 Task: Make in the project AgileFlow a sprint 'Multi-lingual Support Sprint'. Create in the project AgileFlow a sprint 'Multi-lingual Support Sprint'. Add in the project AgileFlow a sprint 'Multi-lingual Support Sprint'
Action: Mouse moved to (974, 226)
Screenshot: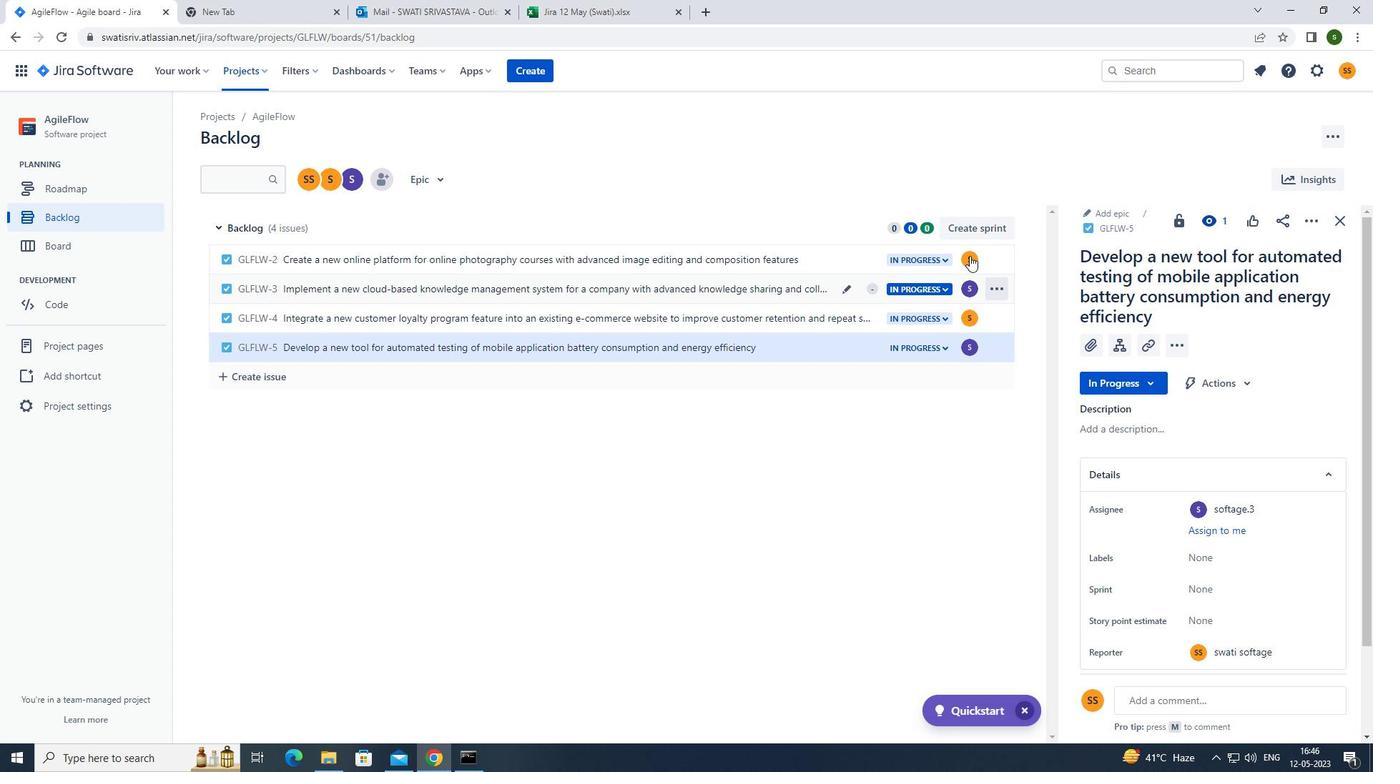 
Action: Mouse pressed left at (974, 226)
Screenshot: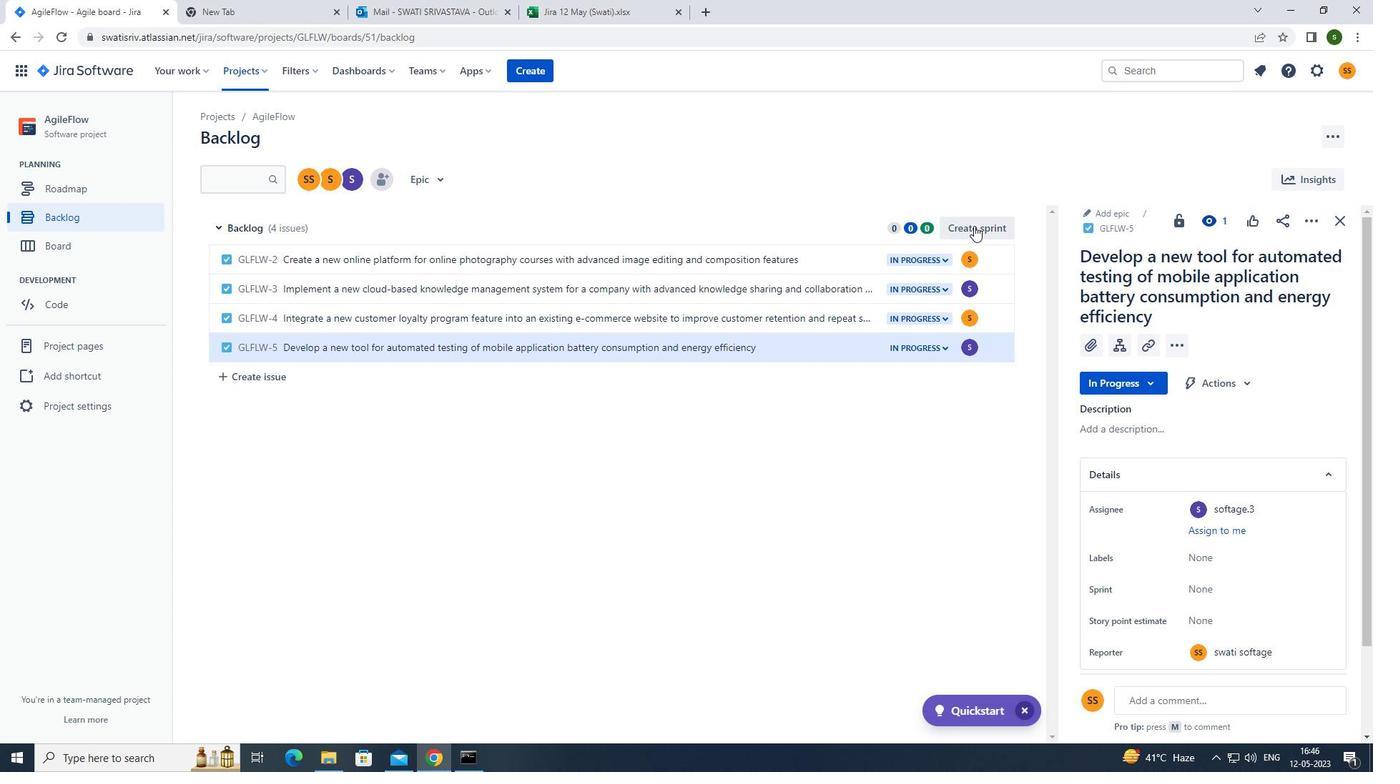 
Action: Mouse moved to (1002, 228)
Screenshot: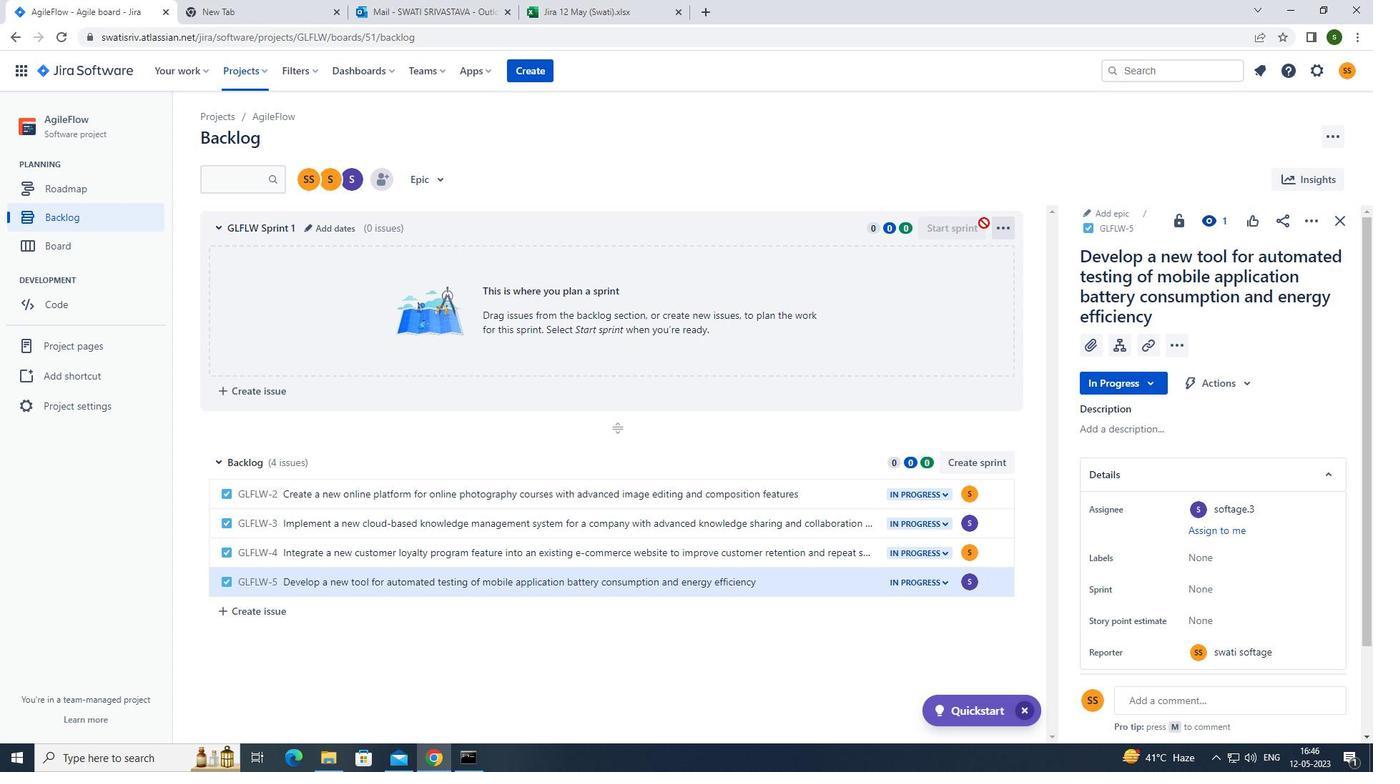 
Action: Mouse pressed left at (1002, 228)
Screenshot: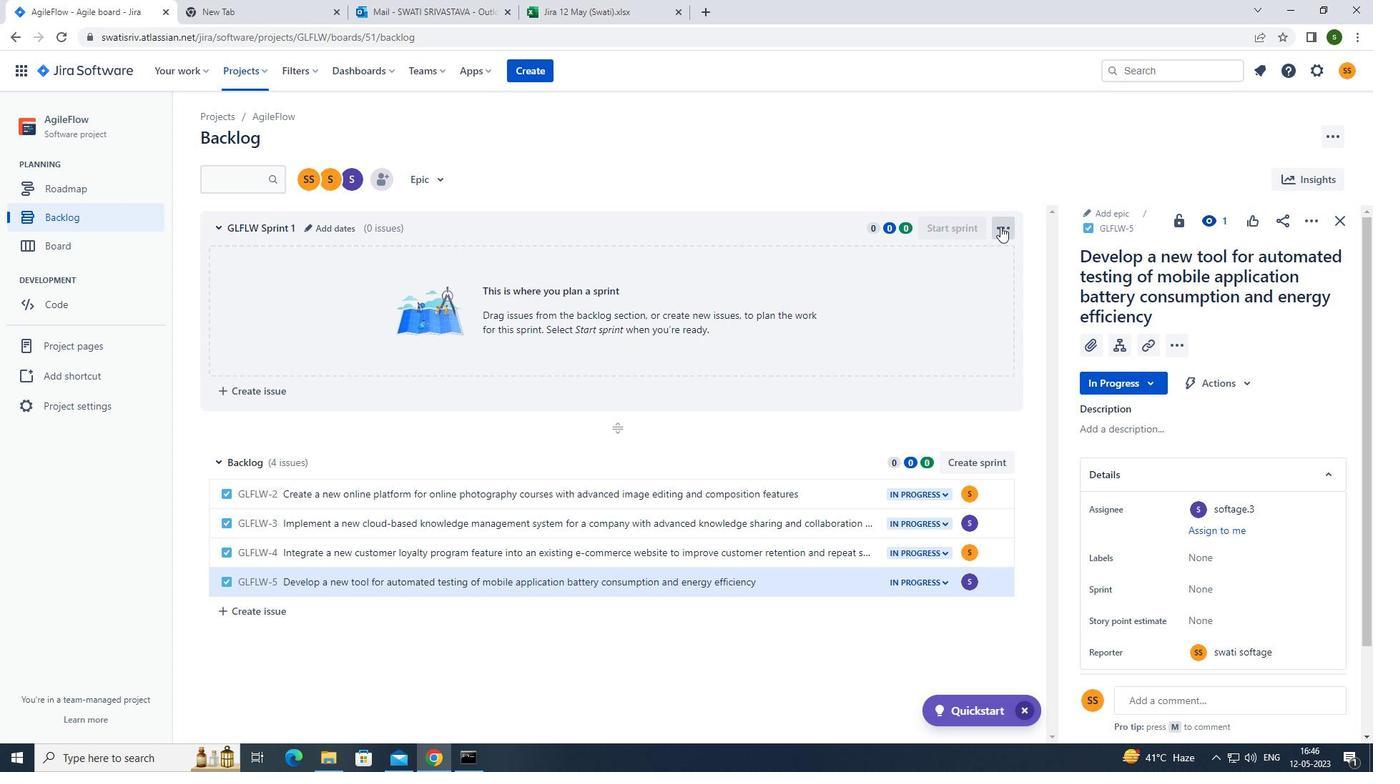 
Action: Mouse moved to (990, 251)
Screenshot: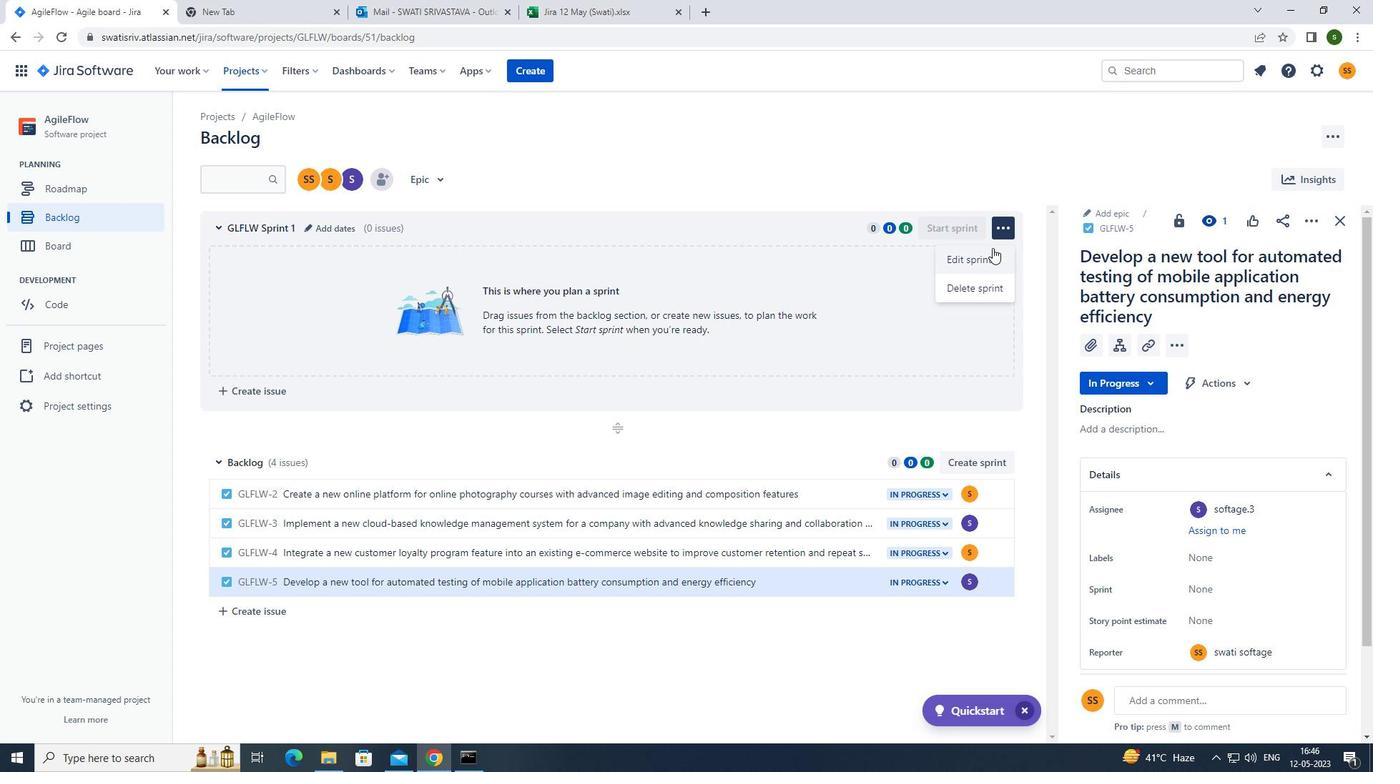 
Action: Mouse pressed left at (990, 251)
Screenshot: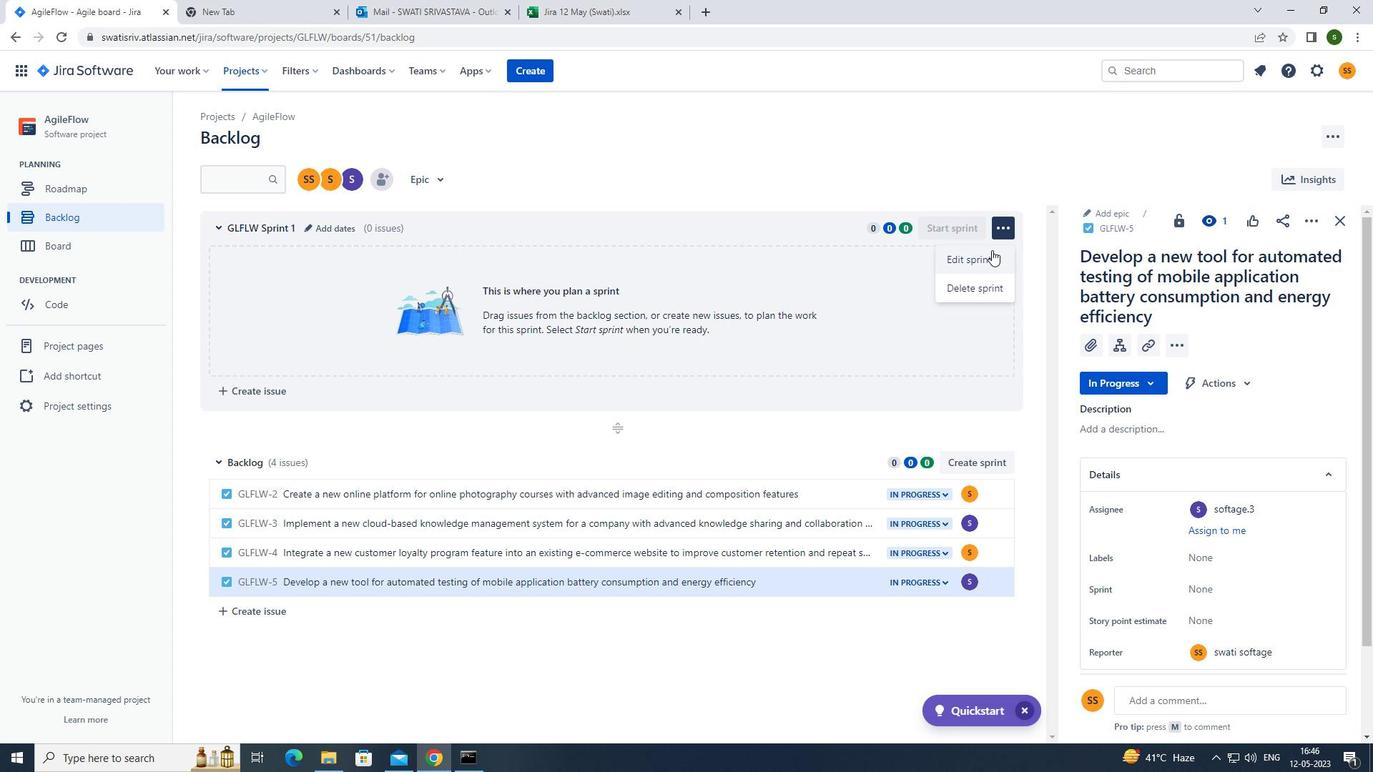 
Action: Mouse moved to (626, 176)
Screenshot: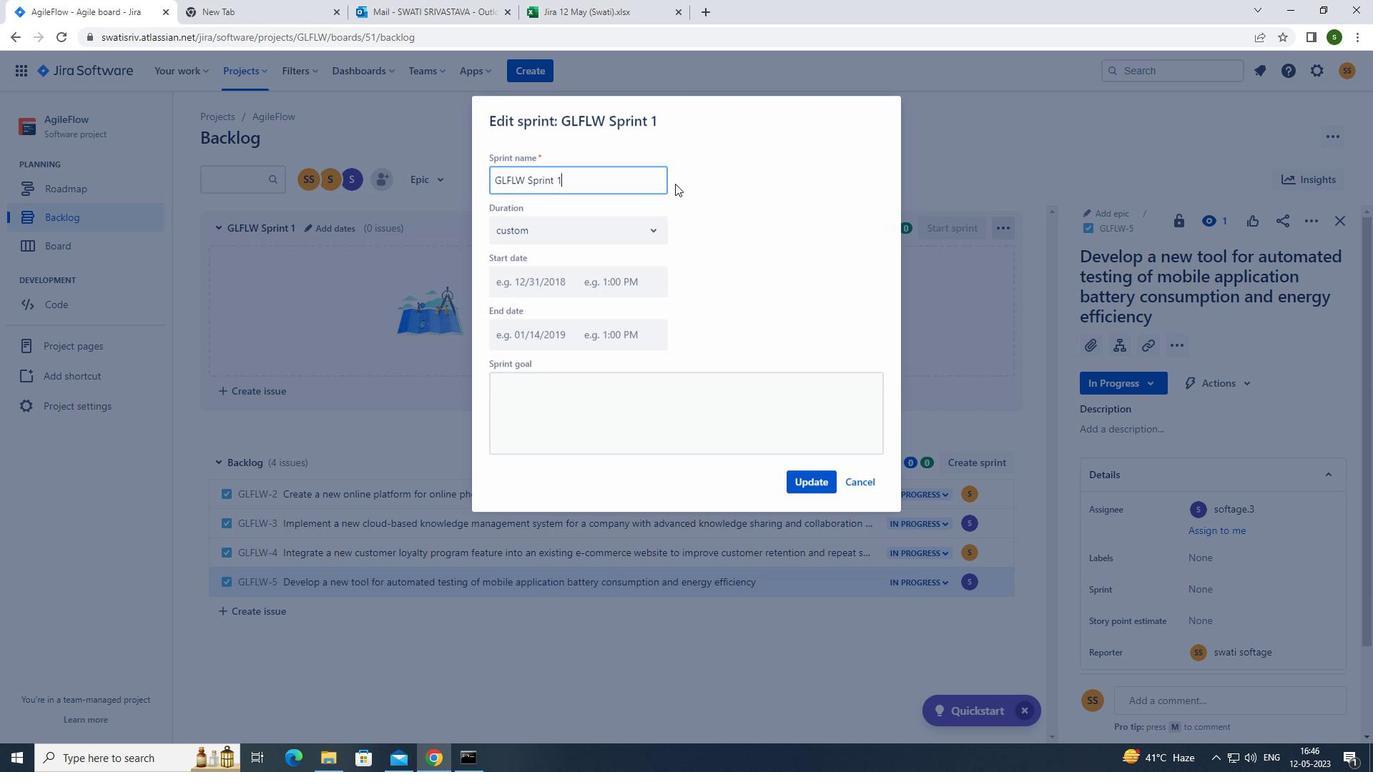 
Action: Key pressed <Key.backspace><Key.backspace><Key.backspace><Key.backspace><Key.backspace><Key.backspace><Key.backspace><Key.backspace><Key.backspace><Key.backspace><Key.backspace><Key.backspace><Key.backspace><Key.backspace><Key.backspace><Key.backspace><Key.backspace><Key.backspace><Key.caps_lock>m<Key.caps_lock>ulti-<Key.caps_lock>l<Key.backspace>i<Key.caps_lock>ingual<Key.space><Key.caps_lock>s<Key.caps_lock>upport<Key.space><Key.caps_lock>s<Key.caps_lock>print
Screenshot: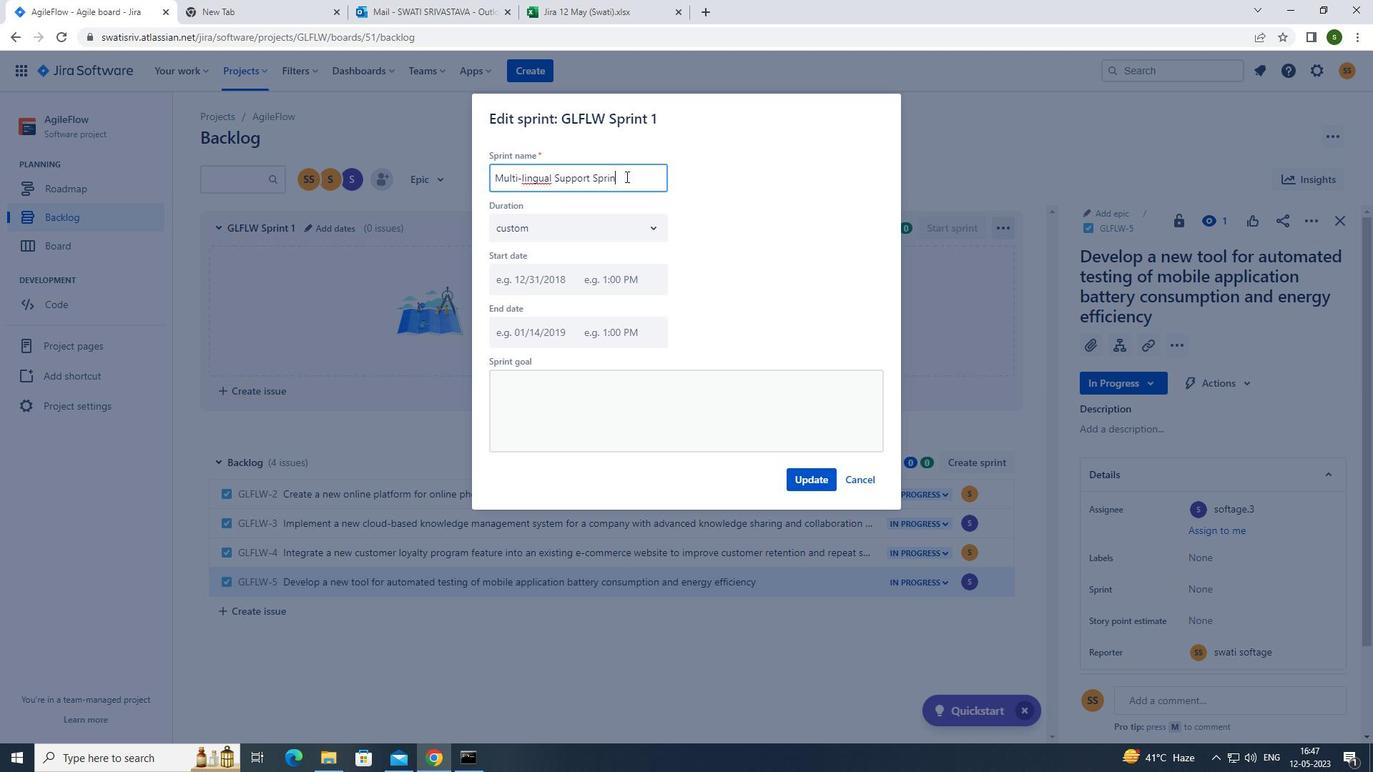 
Action: Mouse moved to (823, 477)
Screenshot: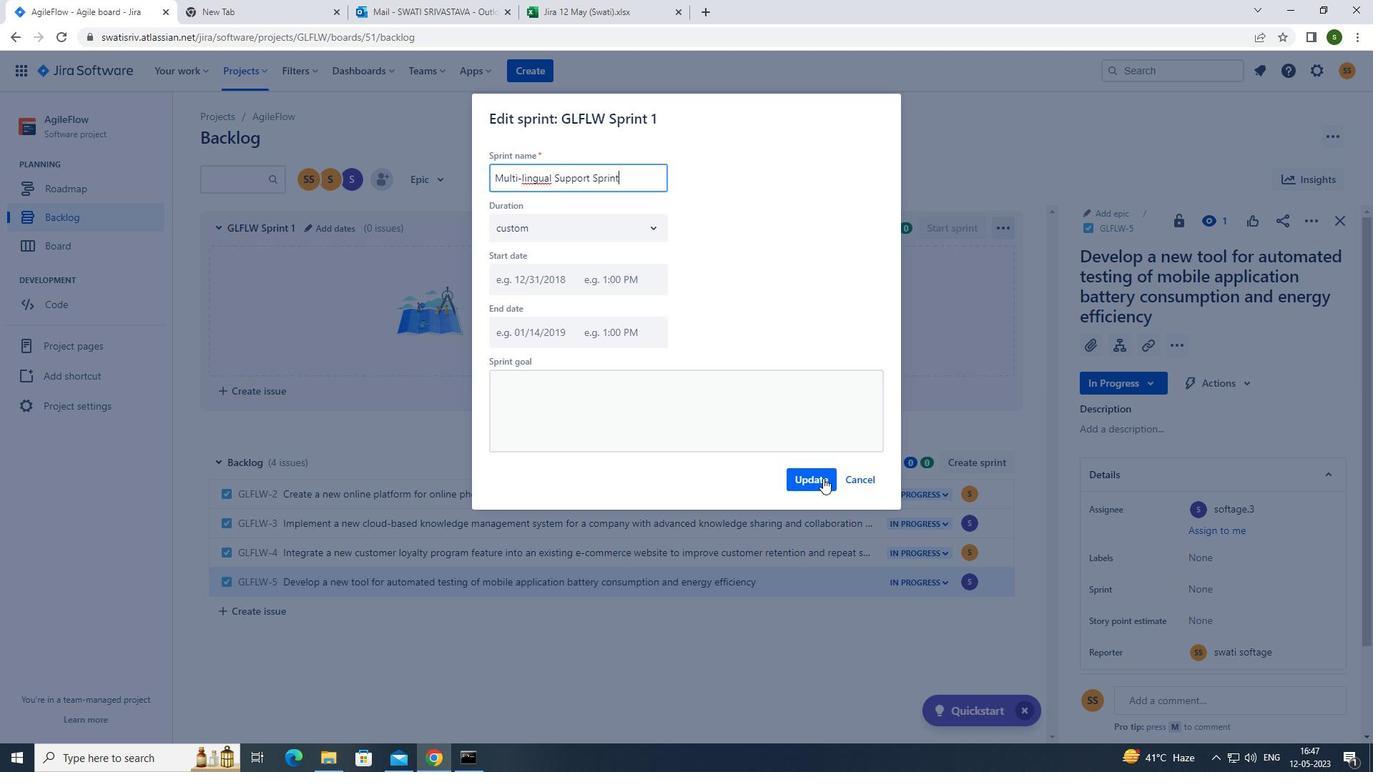 
Action: Mouse pressed left at (823, 477)
Screenshot: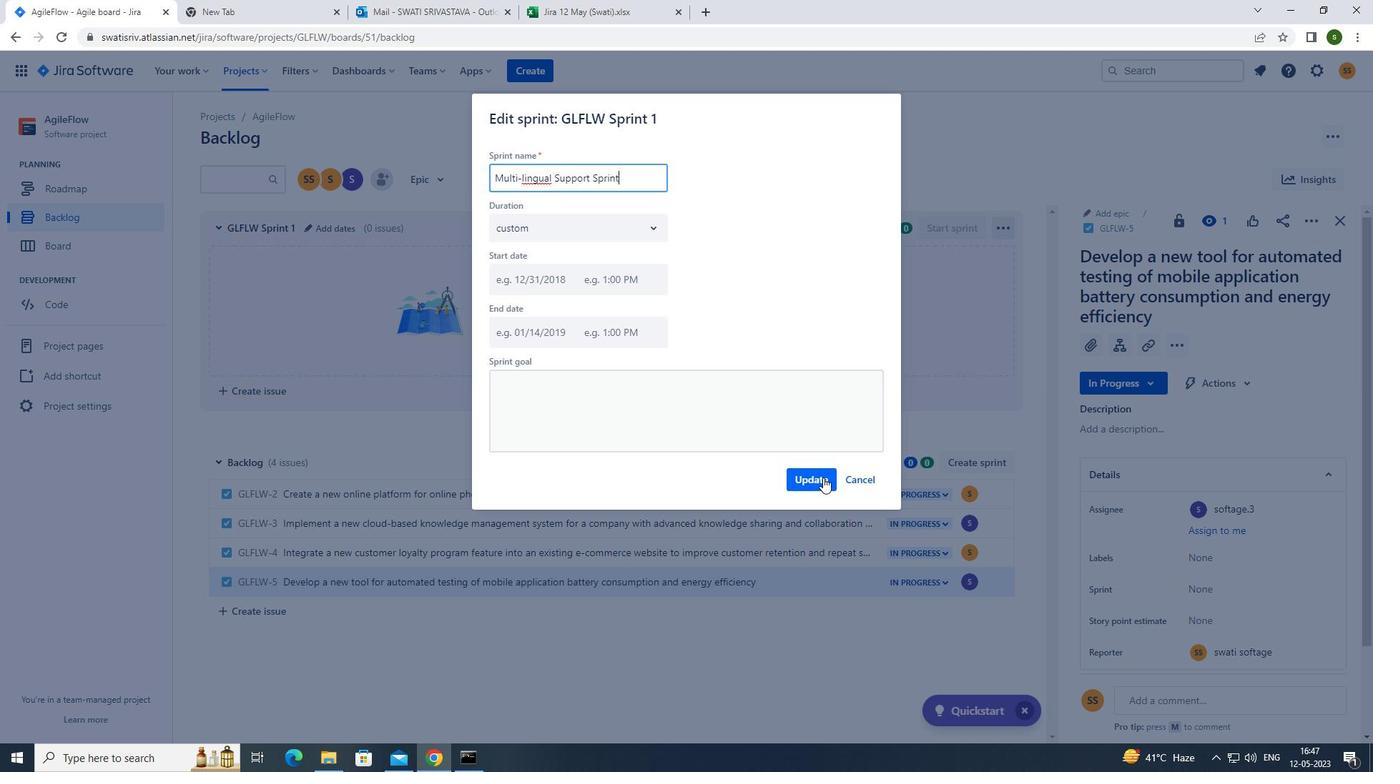 
Action: Mouse moved to (1004, 465)
Screenshot: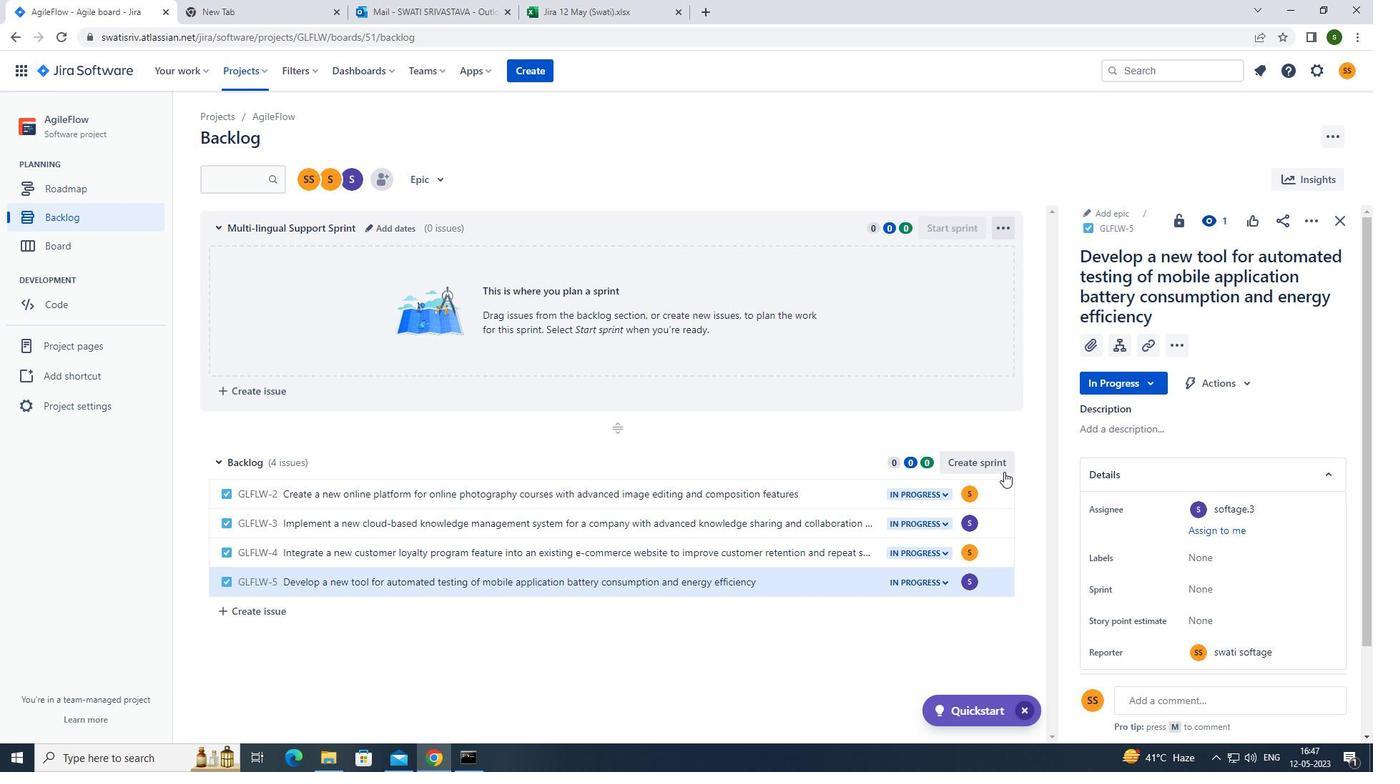 
Action: Mouse pressed left at (1004, 465)
Screenshot: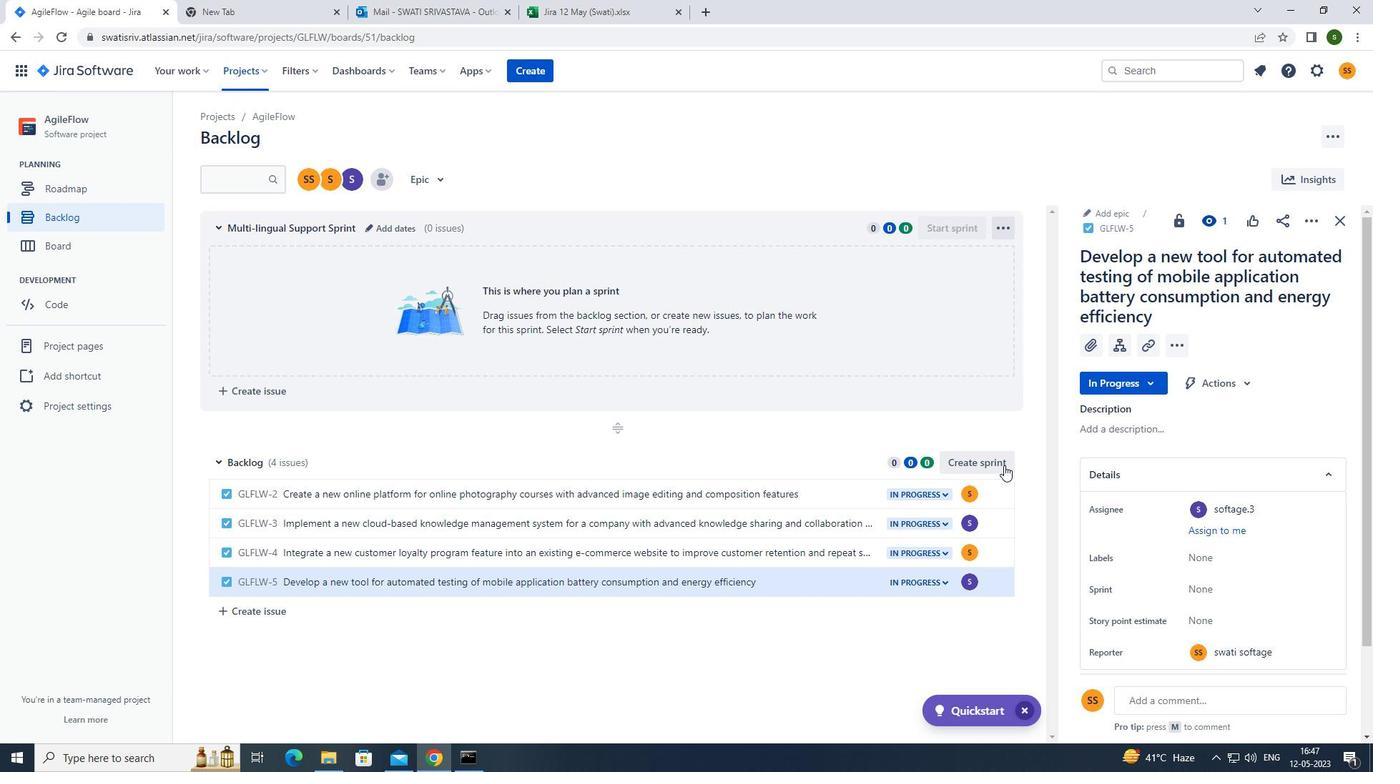 
Action: Mouse moved to (1004, 465)
Screenshot: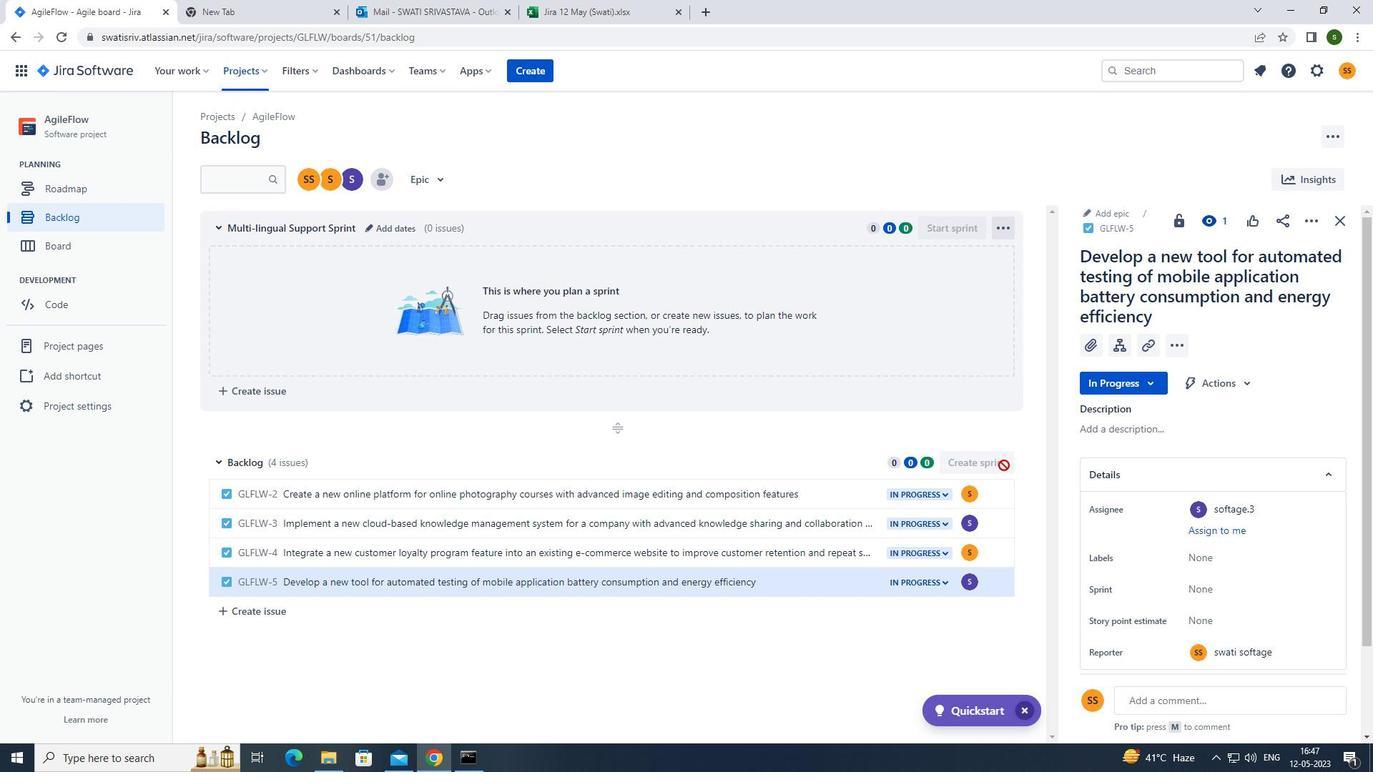 
Action: Mouse pressed left at (1004, 465)
Screenshot: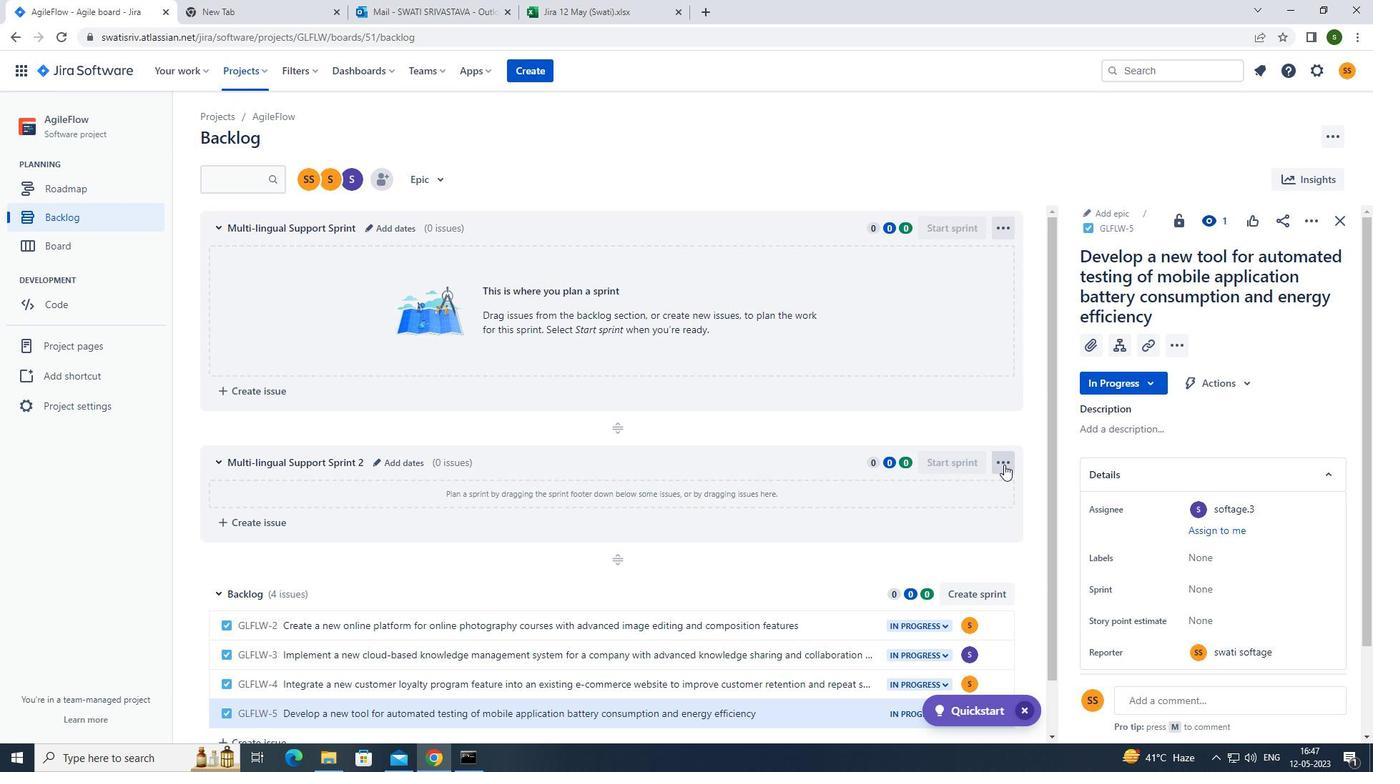 
Action: Mouse moved to (966, 514)
Screenshot: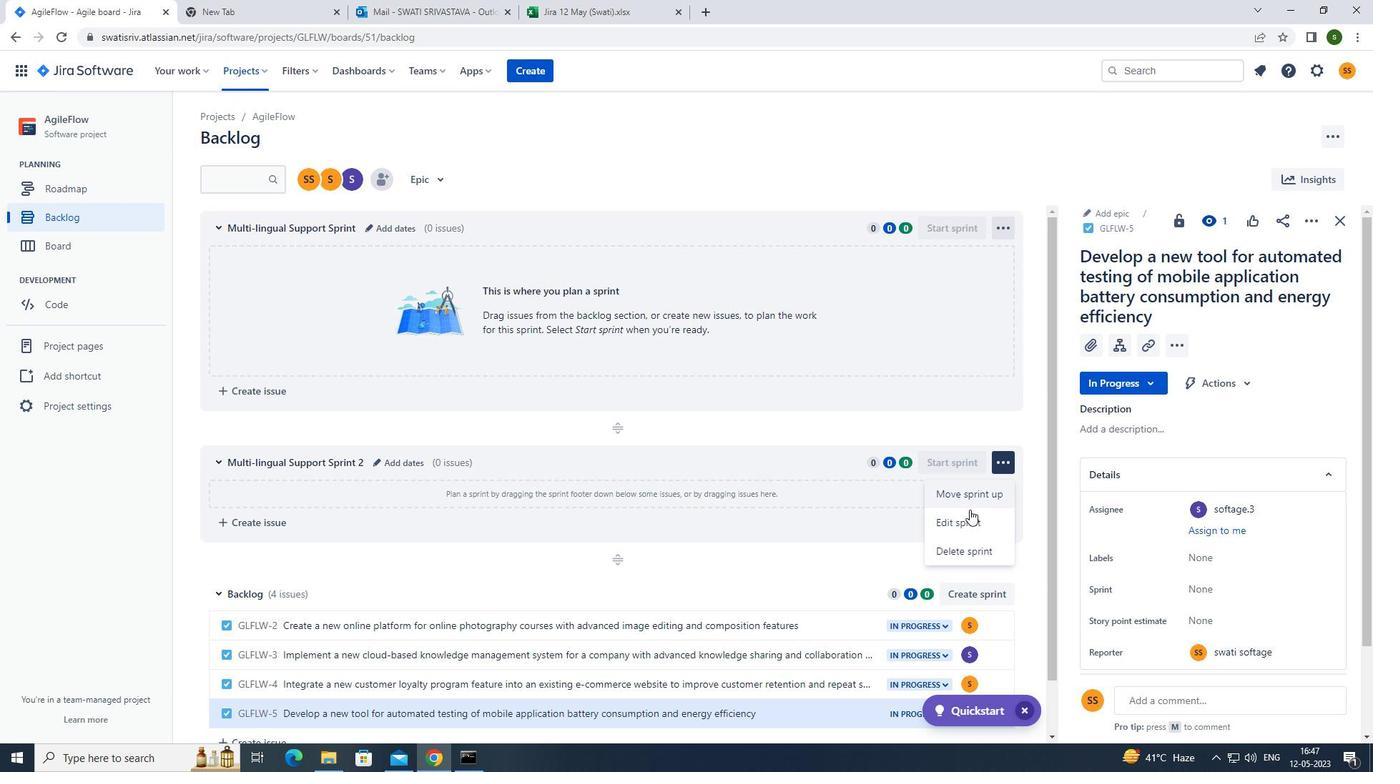 
Action: Mouse pressed left at (966, 514)
Screenshot: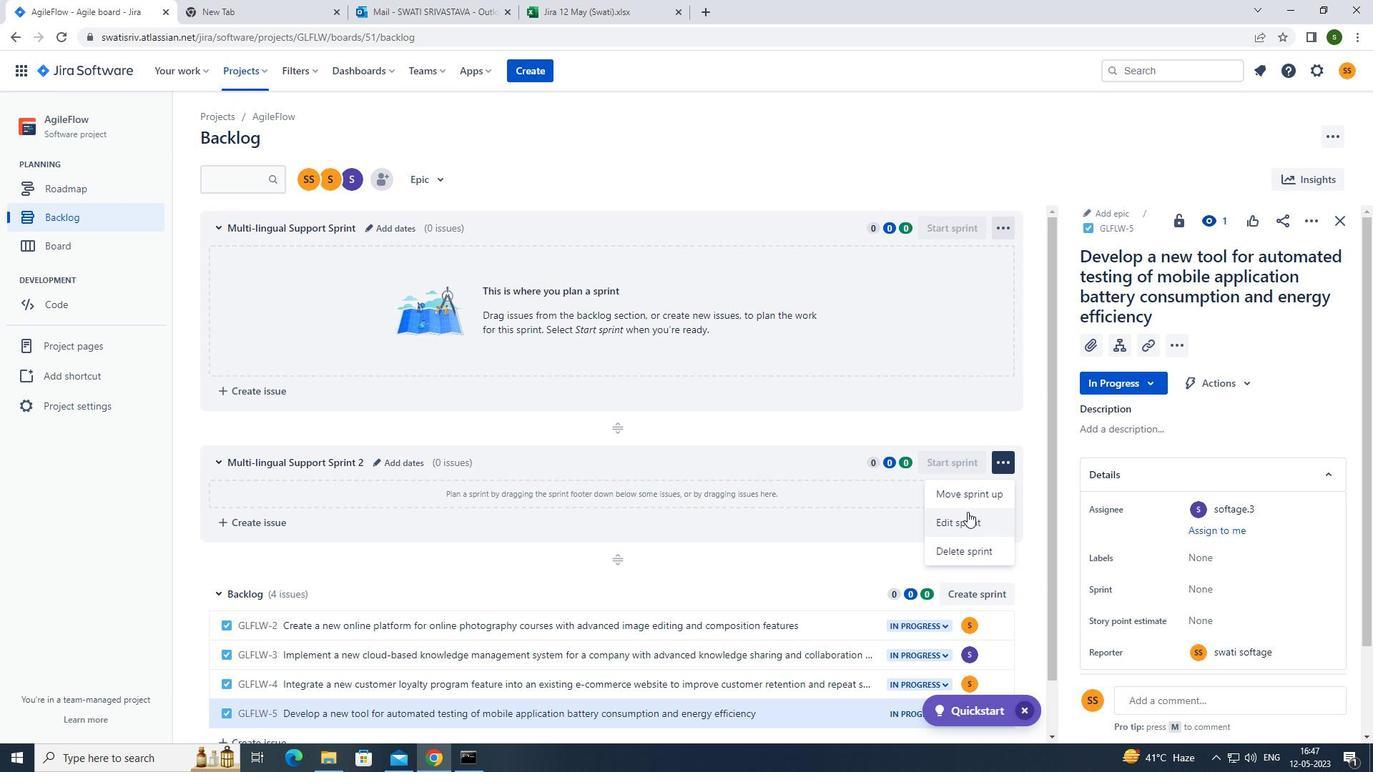 
Action: Mouse moved to (644, 180)
Screenshot: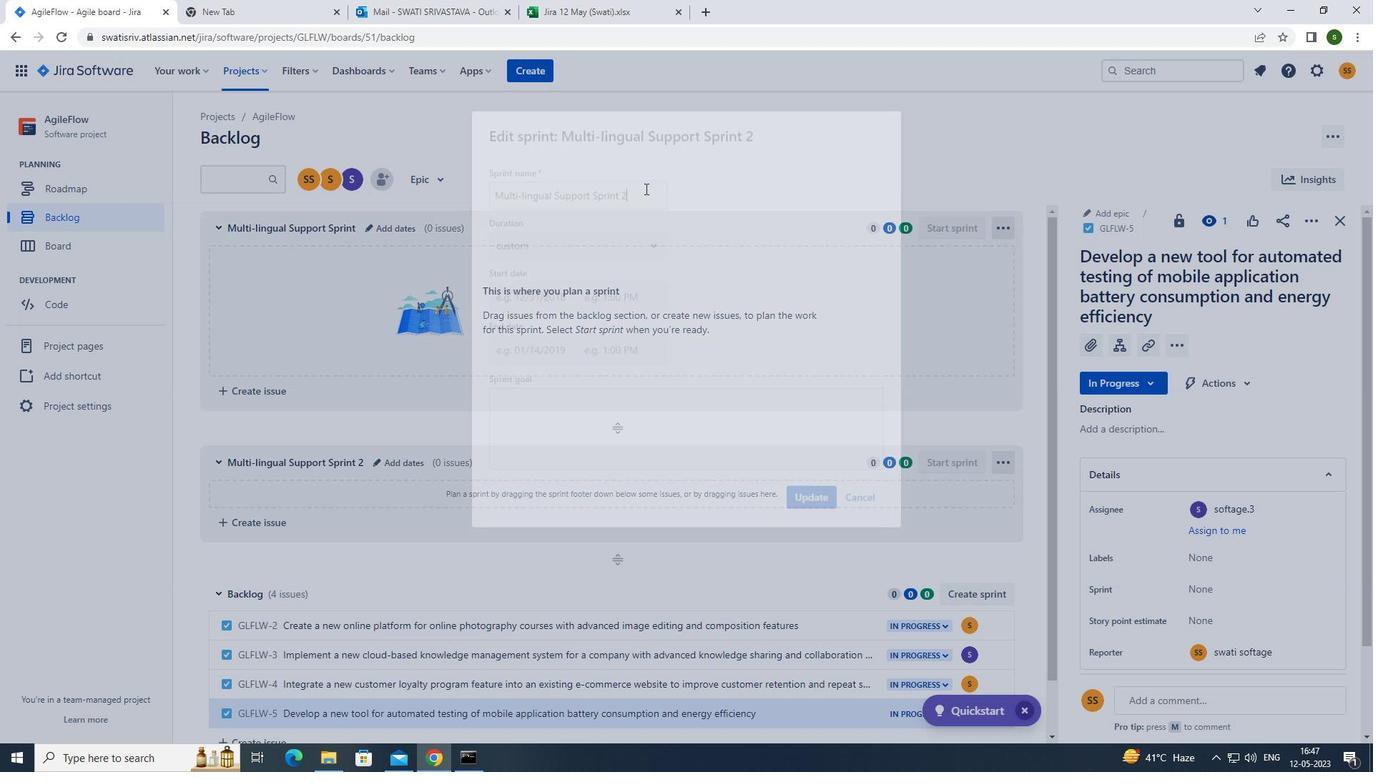 
Action: Key pressed <Key.backspace><Key.backspace><Key.backspace><Key.backspace><Key.backspace><Key.backspace><Key.backspace><Key.backspace><Key.backspace><Key.backspace><Key.backspace><Key.backspace><Key.backspace><Key.backspace><Key.backspace><Key.backspace><Key.backspace><Key.backspace><Key.backspace><Key.backspace><Key.backspace><Key.backspace><Key.backspace><Key.backspace><Key.backspace><Key.backspace><Key.backspace><Key.backspace><Key.backspace><Key.backspace><Key.backspace><Key.backspace><Key.backspace><Key.caps_lock>m<Key.caps_lock>ulti-<Key.caps_lock>i<Key.caps_lock>ingual<Key.space><Key.caps_lock>s<Key.caps_lock>upport<Key.space><Key.caps_lock>s<Key.caps_lock>print
Screenshot: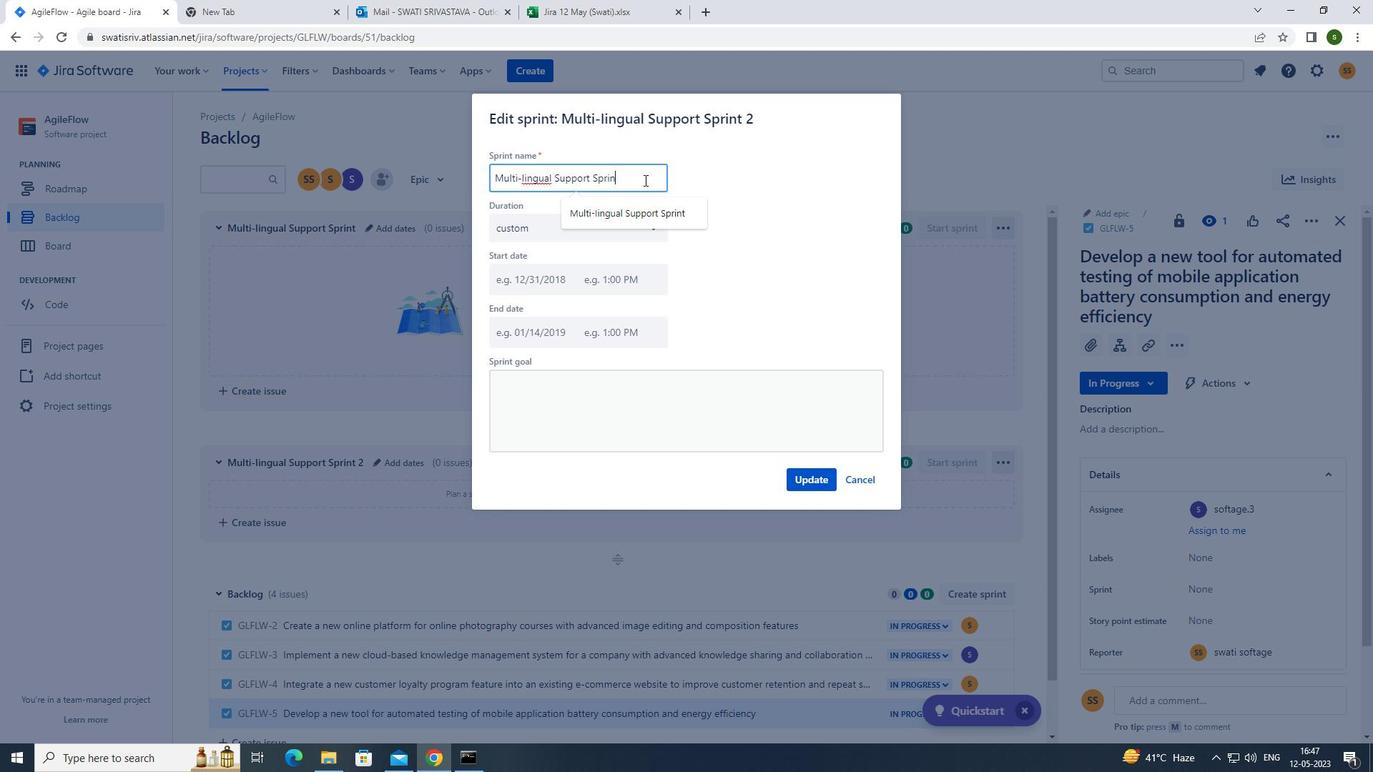
Action: Mouse moved to (813, 483)
Screenshot: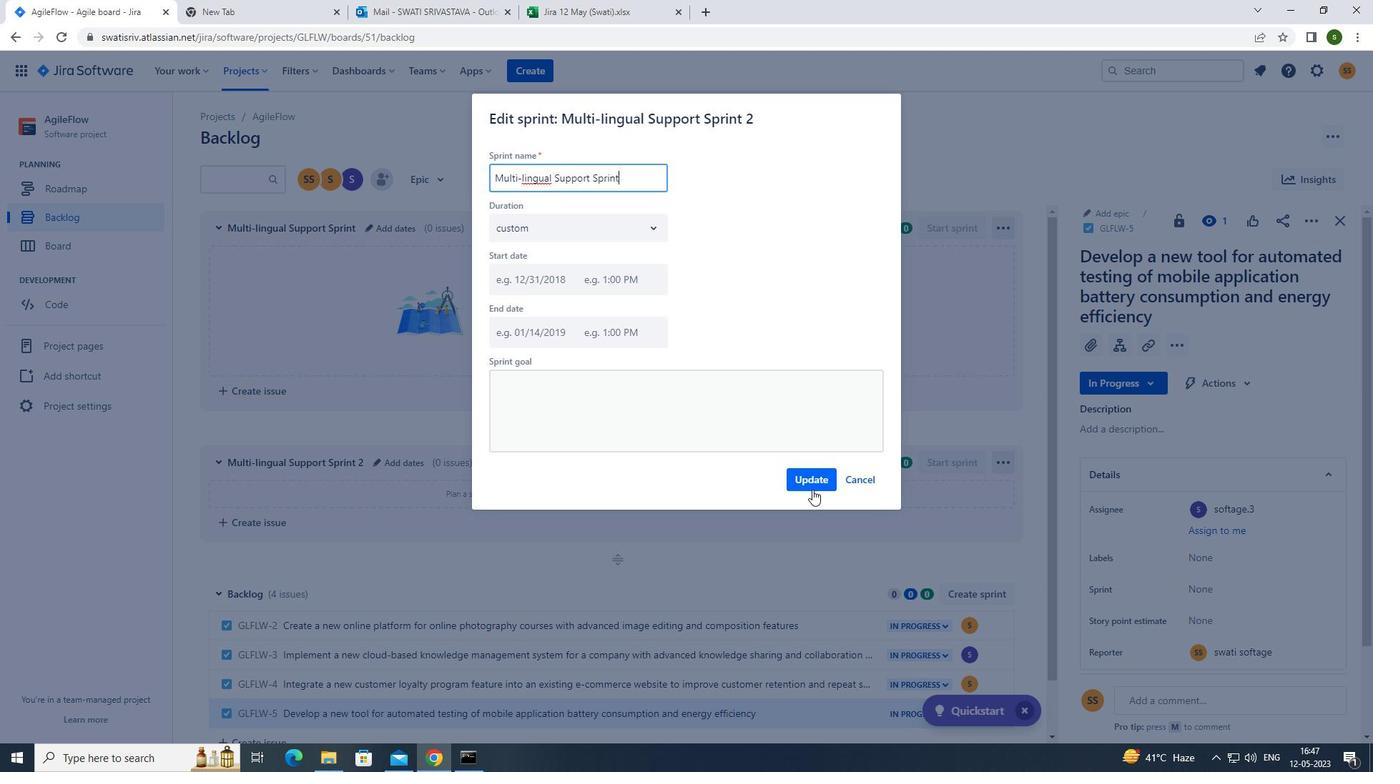 
Action: Mouse pressed left at (813, 483)
Screenshot: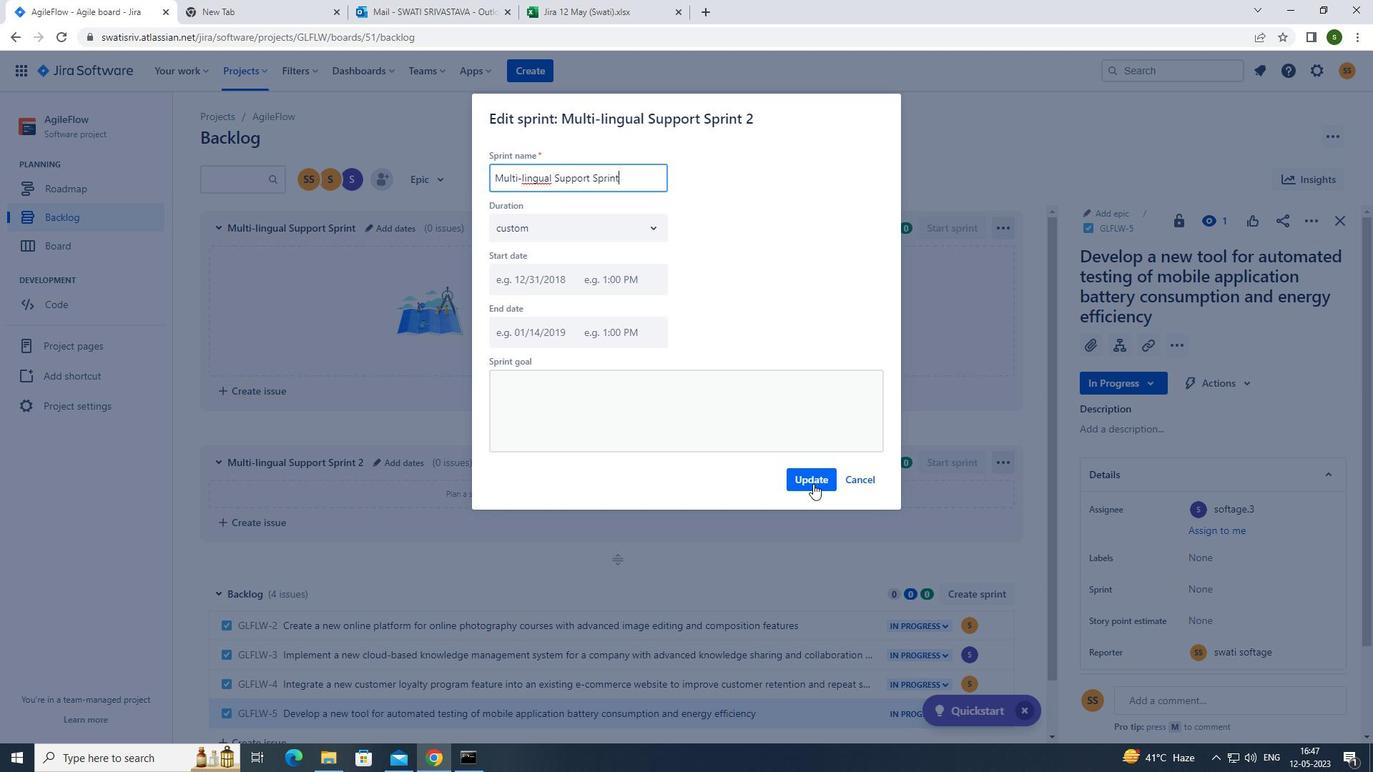 
Action: Mouse moved to (991, 592)
Screenshot: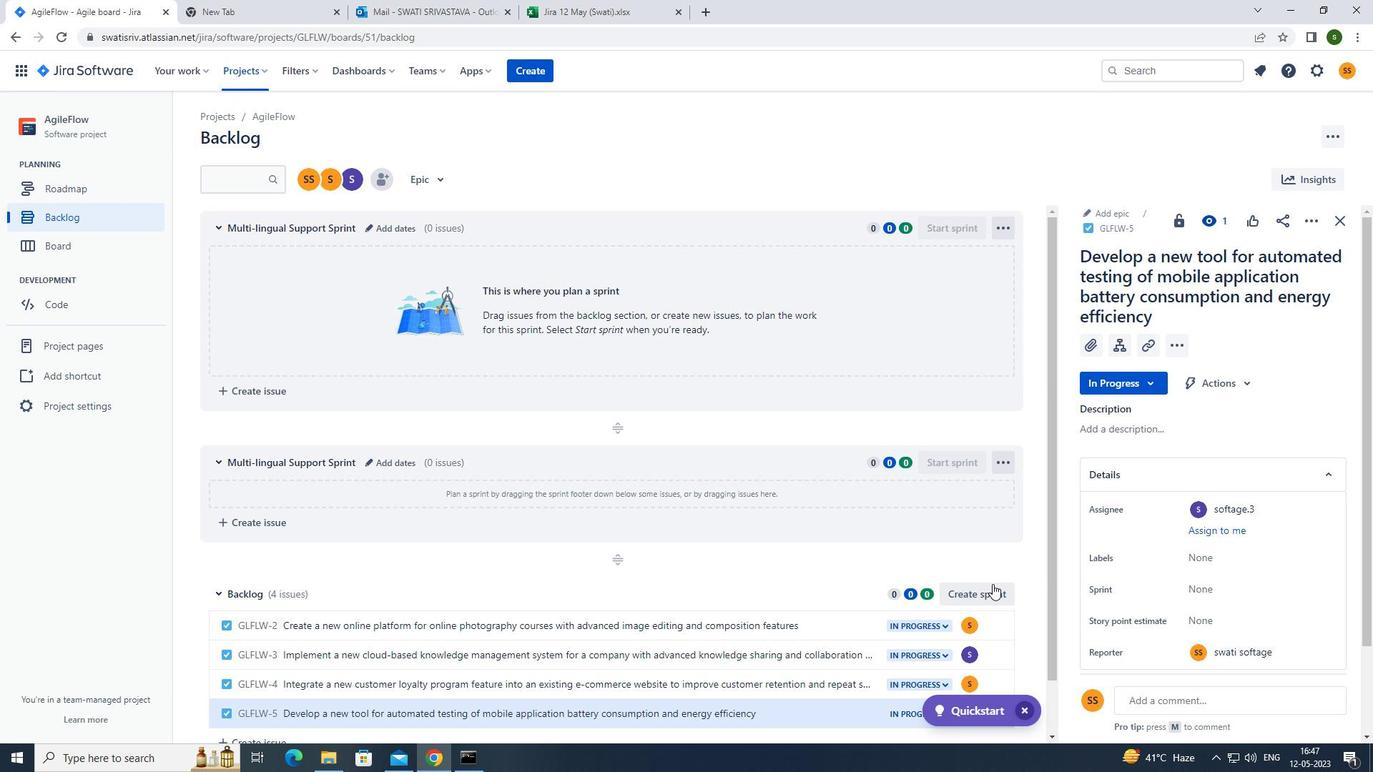 
Action: Mouse pressed left at (991, 592)
Screenshot: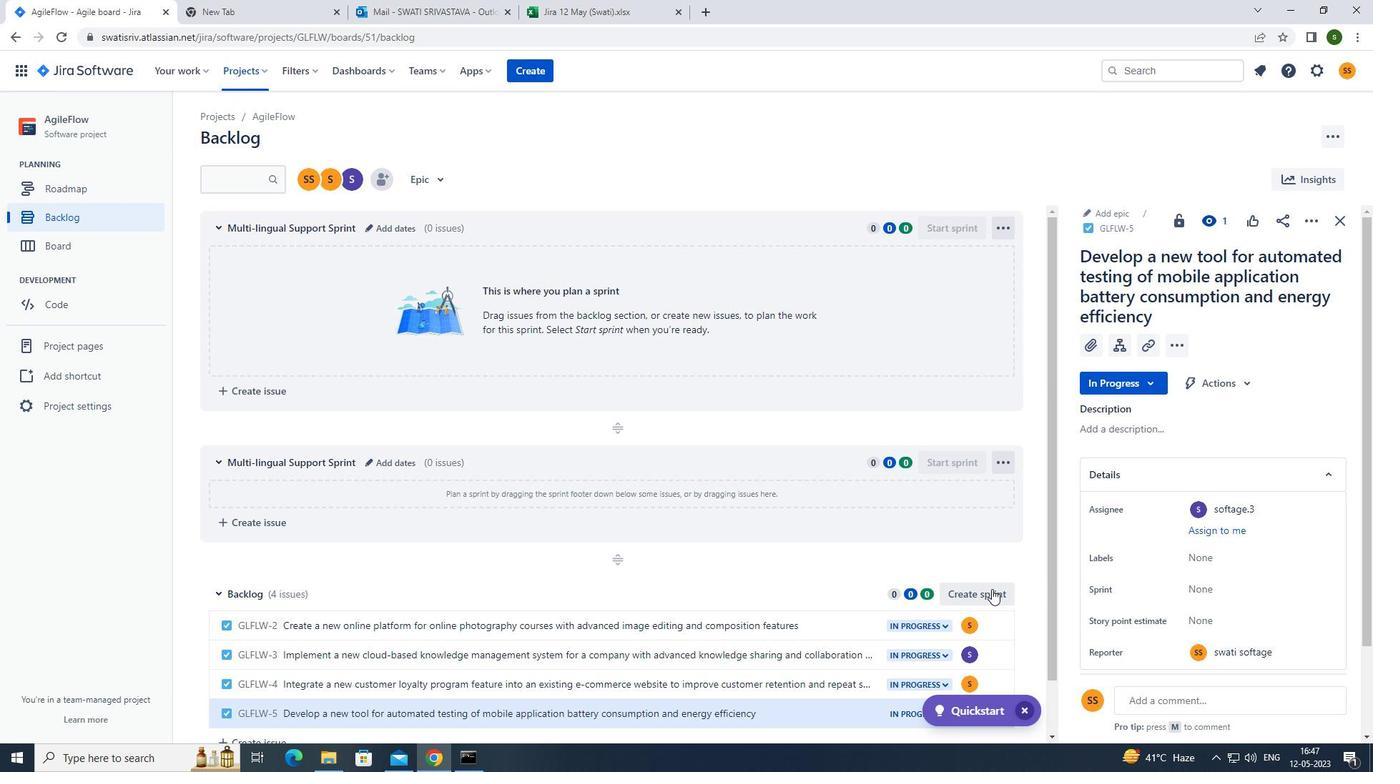 
Action: Mouse moved to (1011, 593)
Screenshot: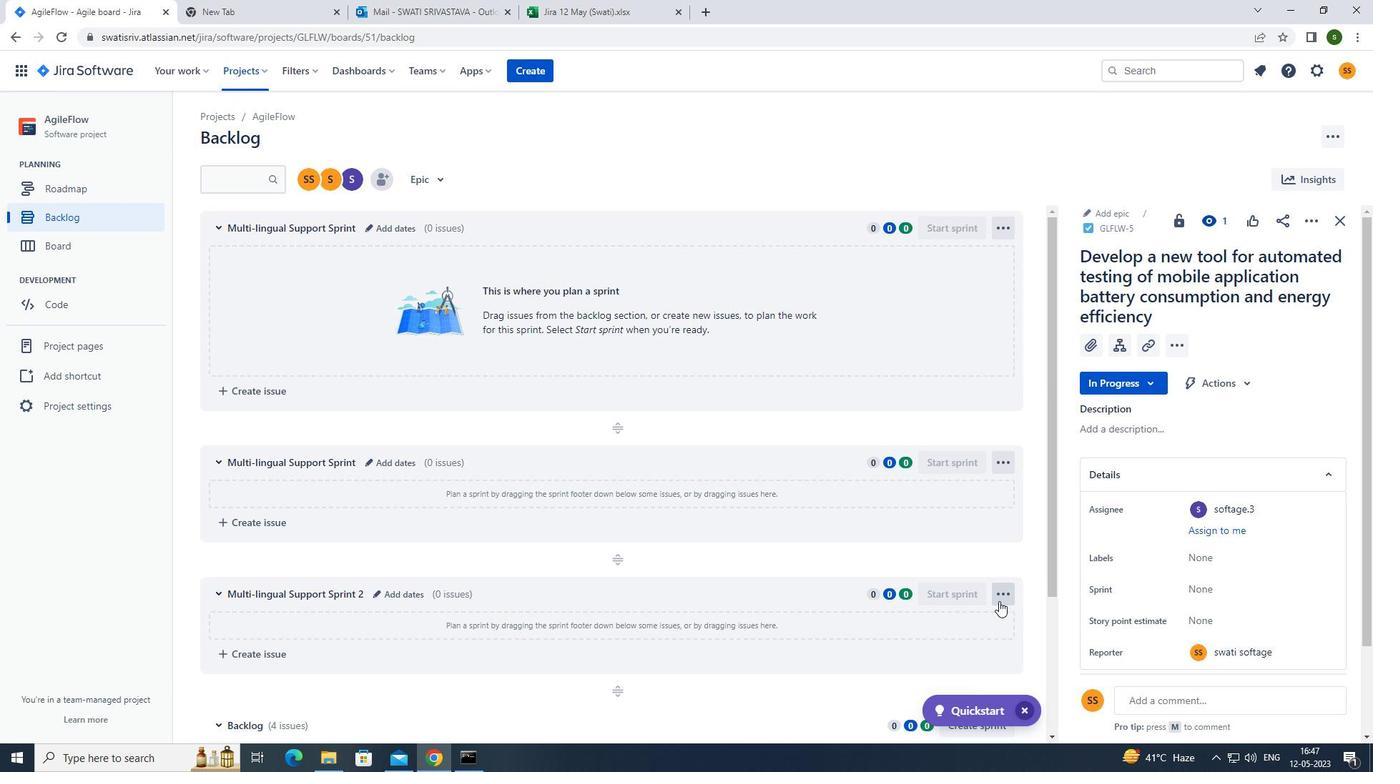 
Action: Mouse pressed left at (1011, 593)
Screenshot: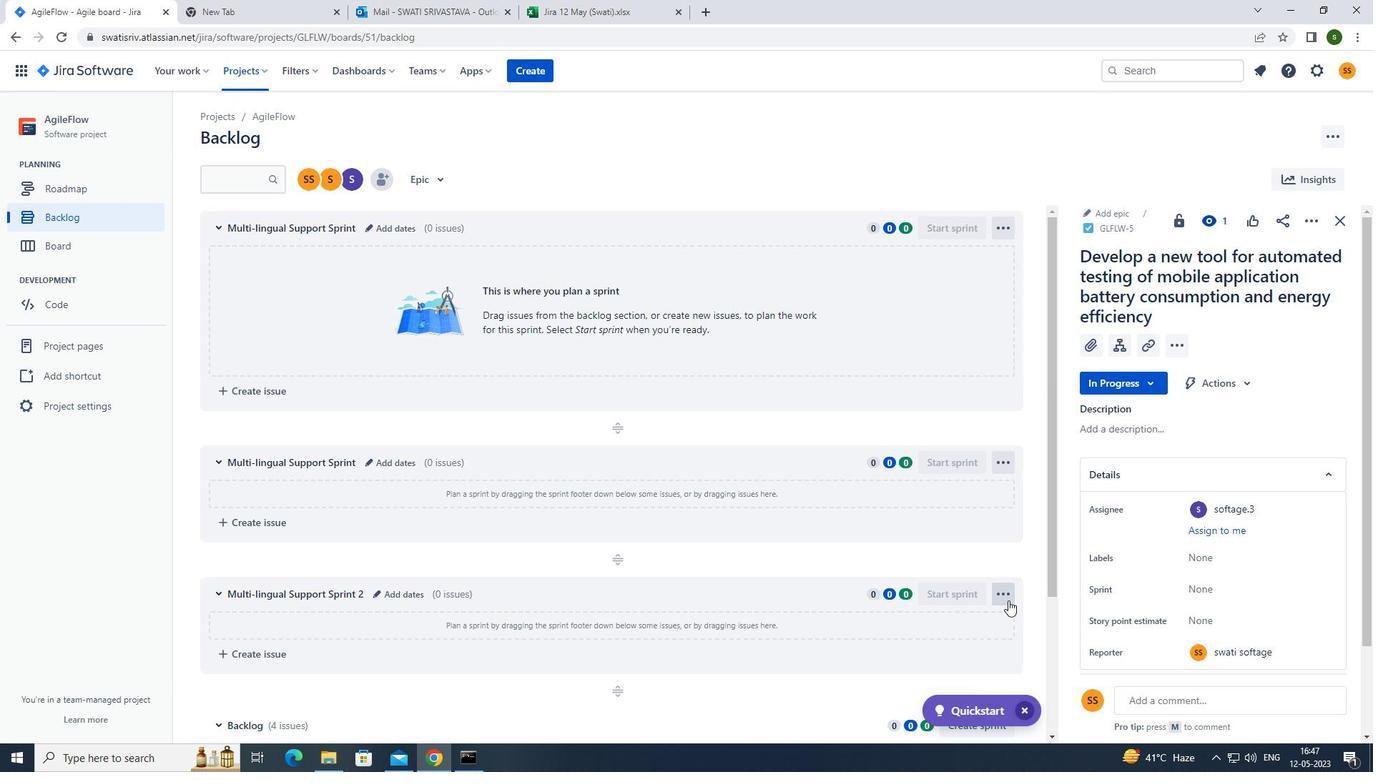 
Action: Mouse moved to (961, 646)
Screenshot: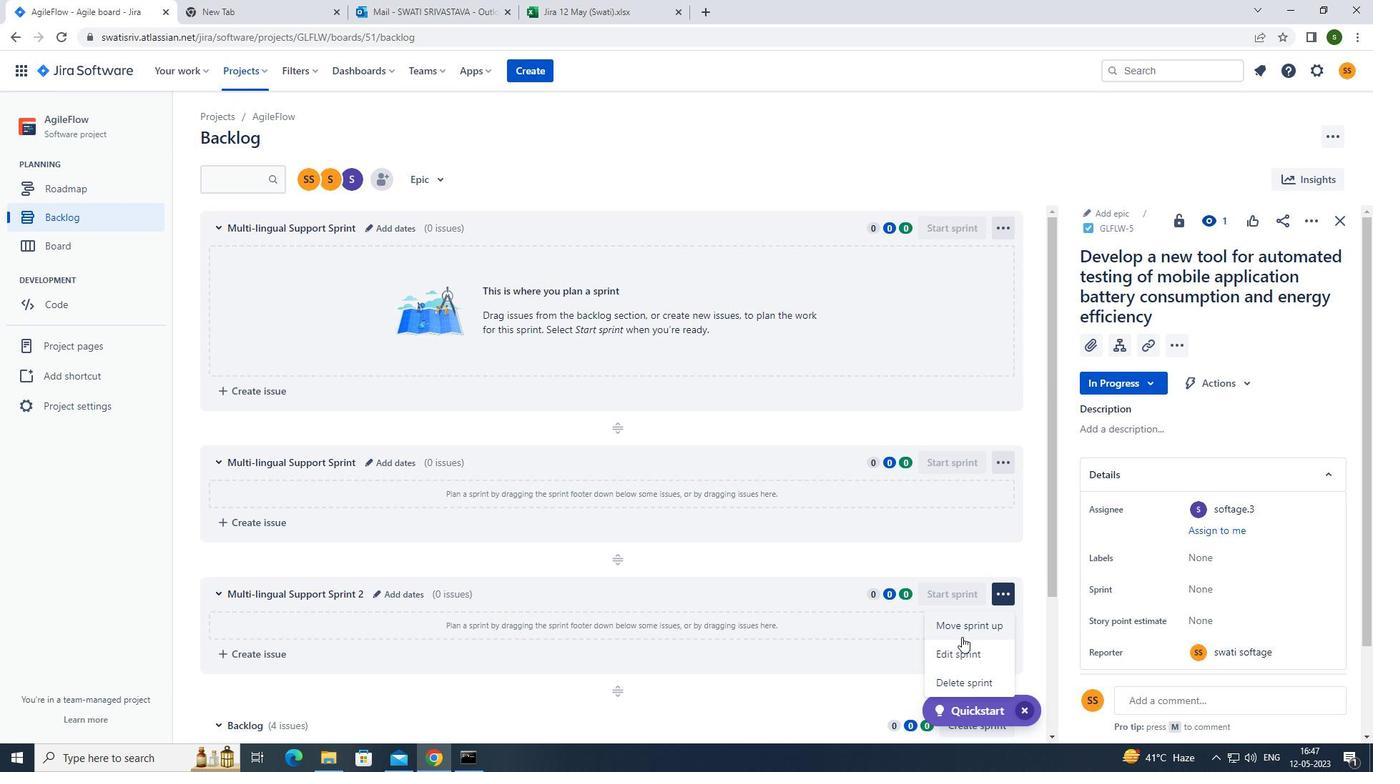 
Action: Mouse pressed left at (961, 646)
Screenshot: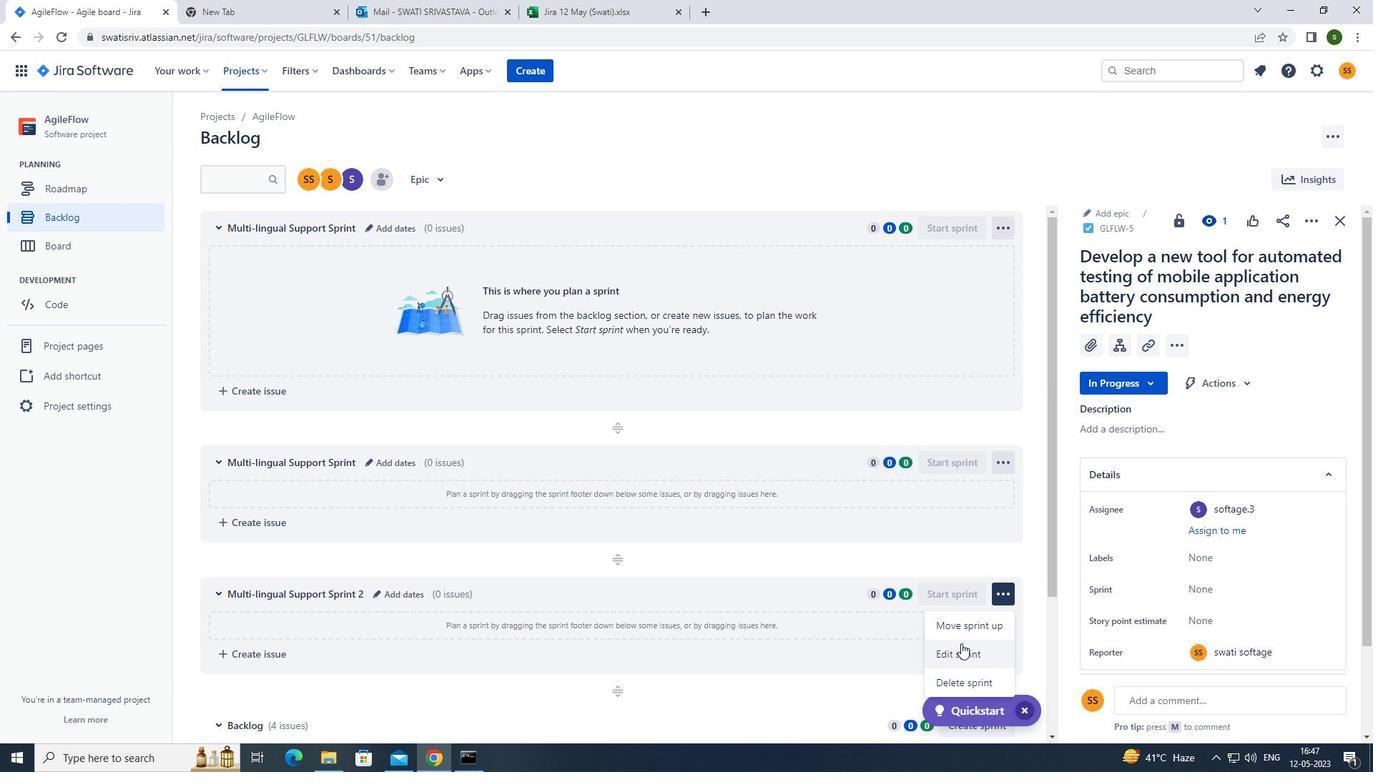 
Action: Mouse moved to (639, 170)
Screenshot: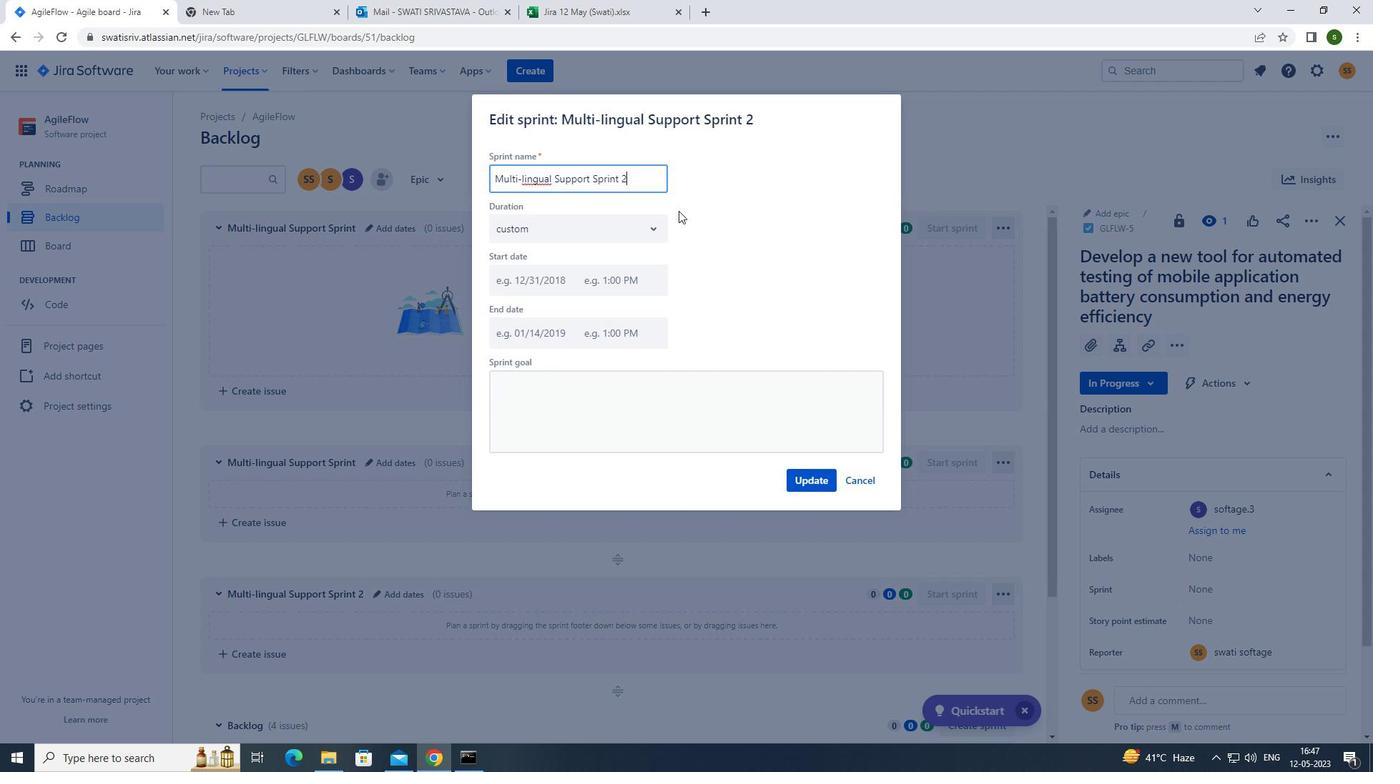 
Action: Key pressed <Key.backspace><Key.backspace><Key.backspace><Key.backspace><Key.backspace><Key.backspace><Key.backspace><Key.backspace><Key.backspace><Key.backspace><Key.backspace><Key.backspace><Key.backspace><Key.backspace><Key.backspace><Key.backspace><Key.backspace><Key.backspace><Key.backspace><Key.backspace><Key.backspace><Key.backspace><Key.backspace><Key.backspace><Key.backspace><Key.backspace><Key.backspace><Key.backspace><Key.backspace><Key.backspace><Key.backspace><Key.backspace><Key.backspace><Key.backspace><Key.backspace><Key.backspace><Key.caps_lock>m<Key.caps_lock>ulti-<Key.caps_lock>i<Key.caps_lock>ingual<Key.space><Key.caps_lock>s<Key.caps_lock>upport<Key.space><Key.caps_lock>s<Key.caps_lock>print
Screenshot: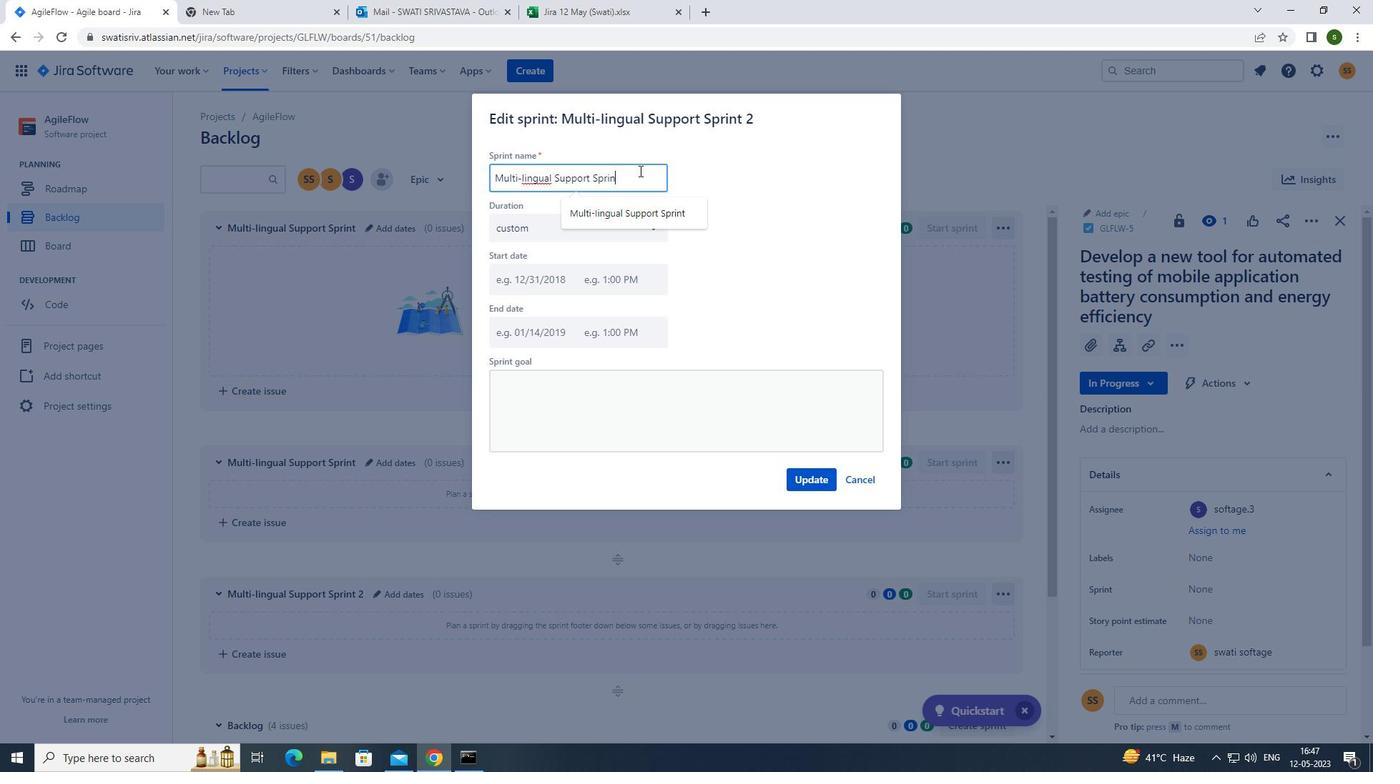 
Action: Mouse moved to (802, 478)
Screenshot: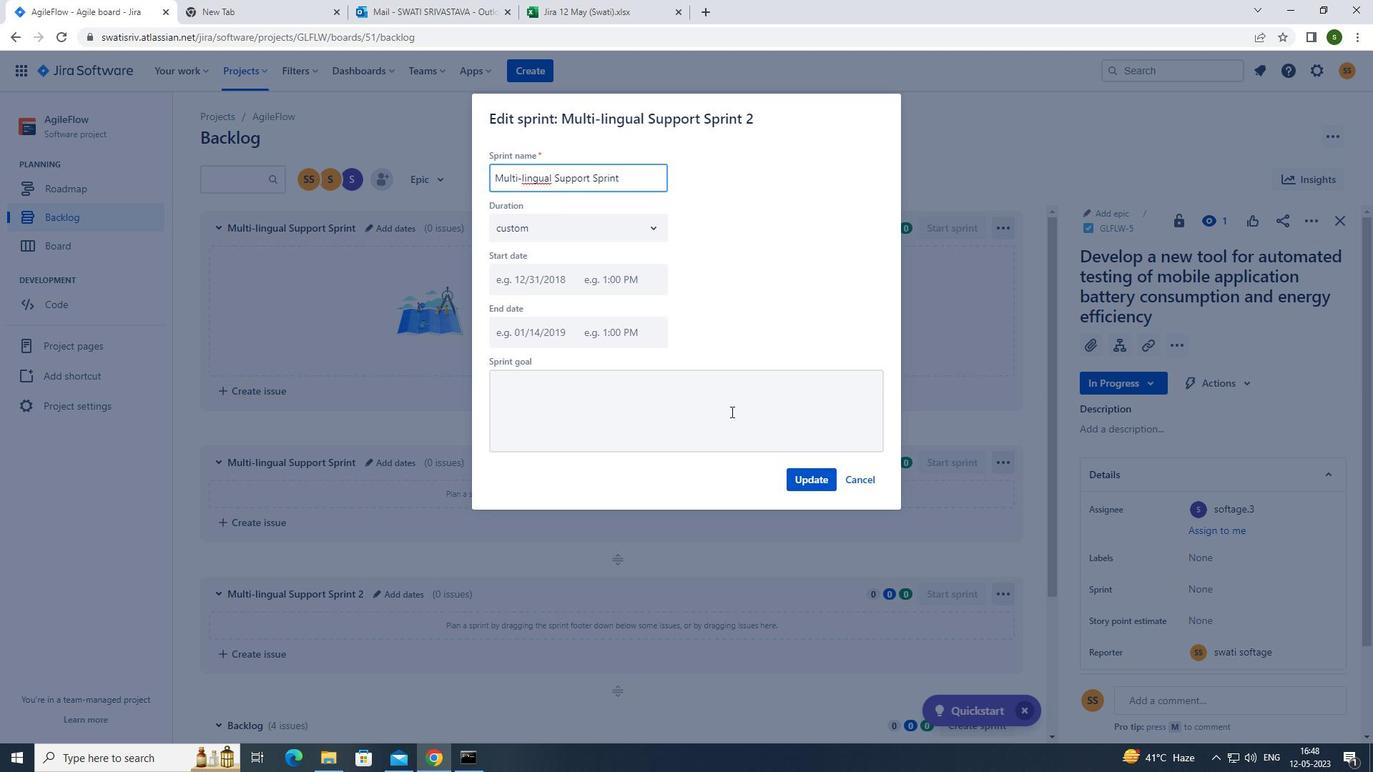 
Action: Mouse pressed left at (802, 478)
Screenshot: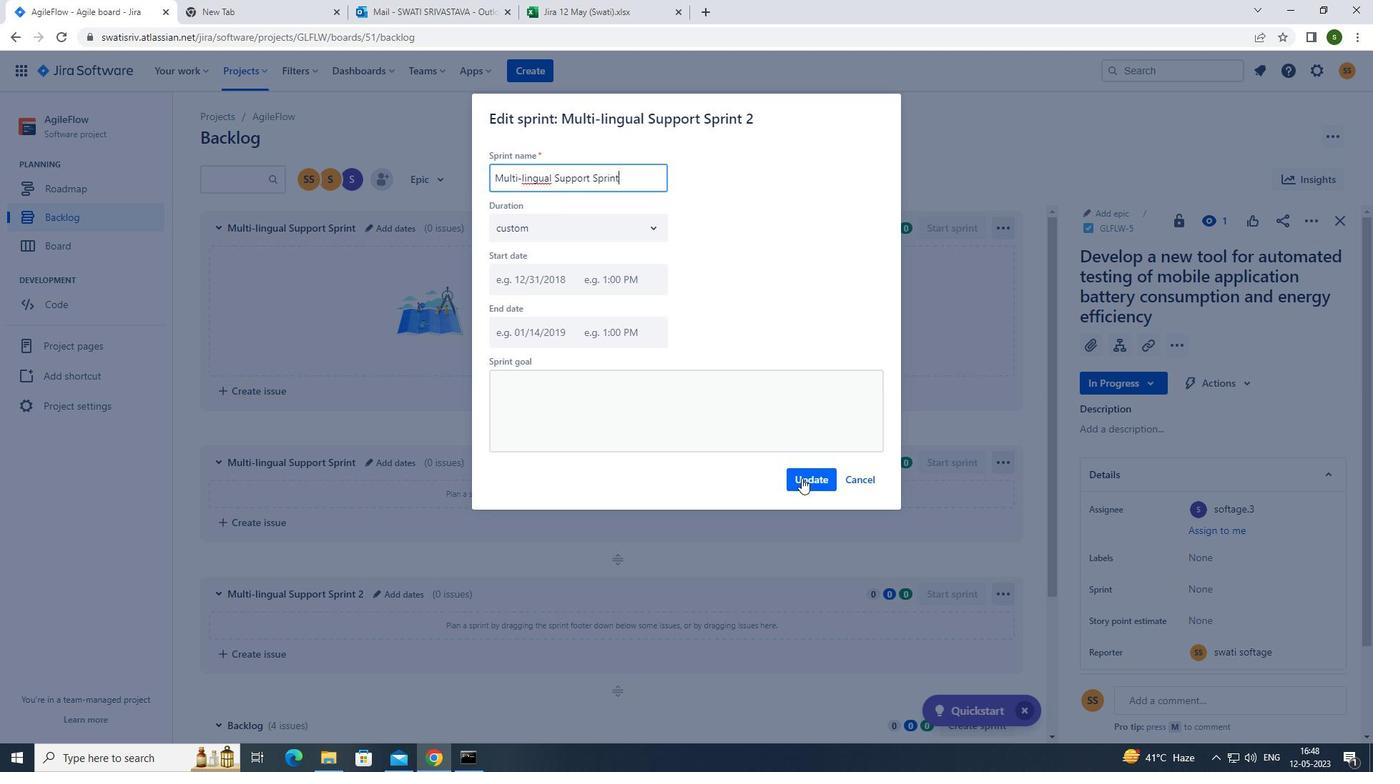 
Action: Mouse moved to (808, 475)
Screenshot: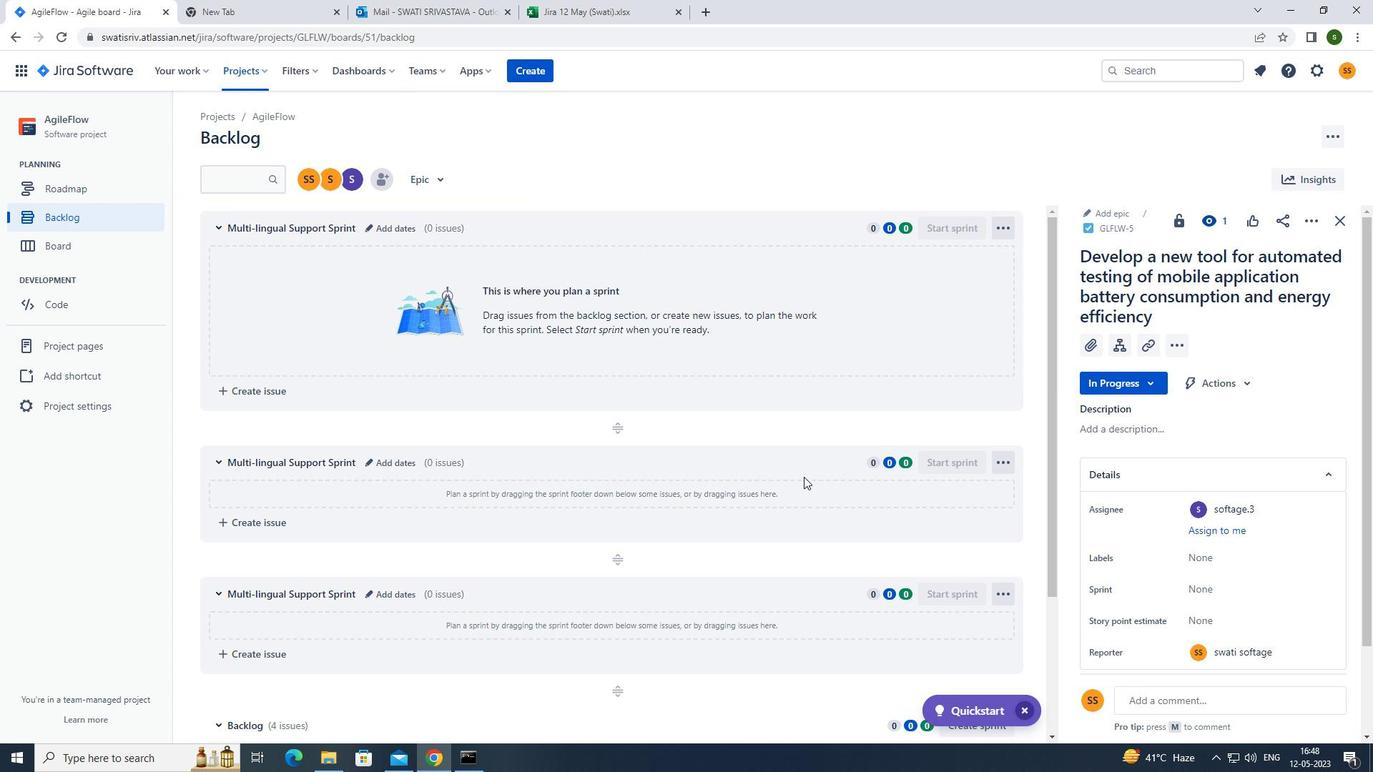 
